 Task: Calculate the distance between Chicago and Starved Rock State Park.
Action: Key pressed chicago
Screenshot: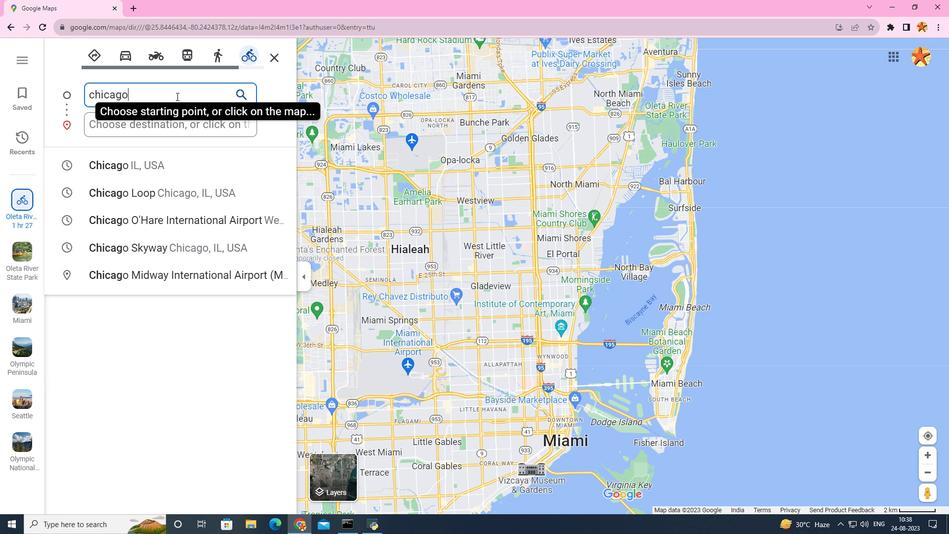 
Action: Mouse moved to (131, 160)
Screenshot: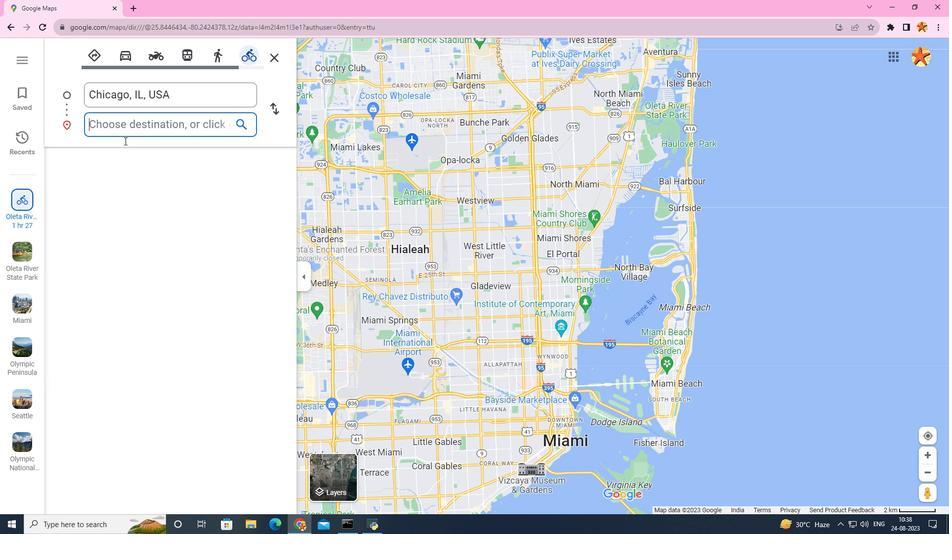 
Action: Mouse pressed left at (132, 160)
Screenshot: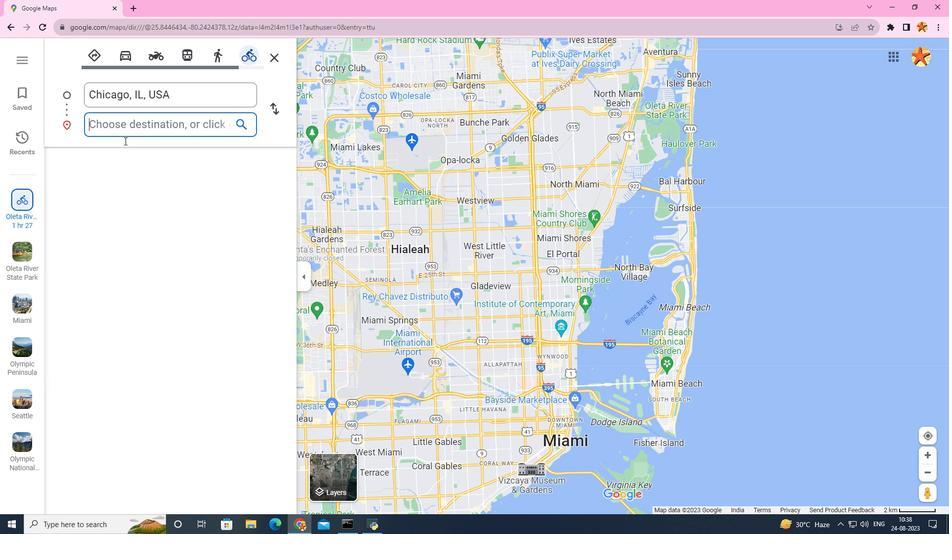 
Action: Mouse moved to (134, 121)
Screenshot: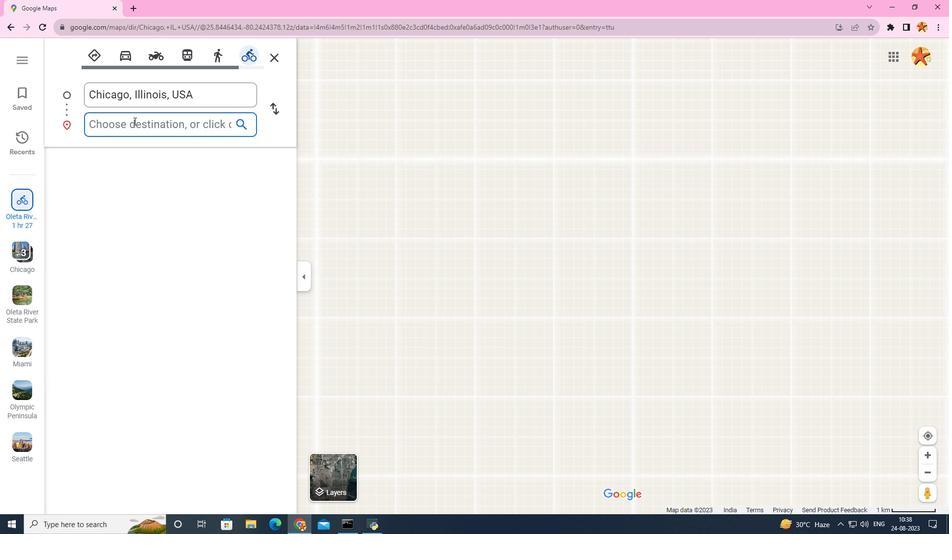 
Action: Mouse pressed left at (134, 121)
Screenshot: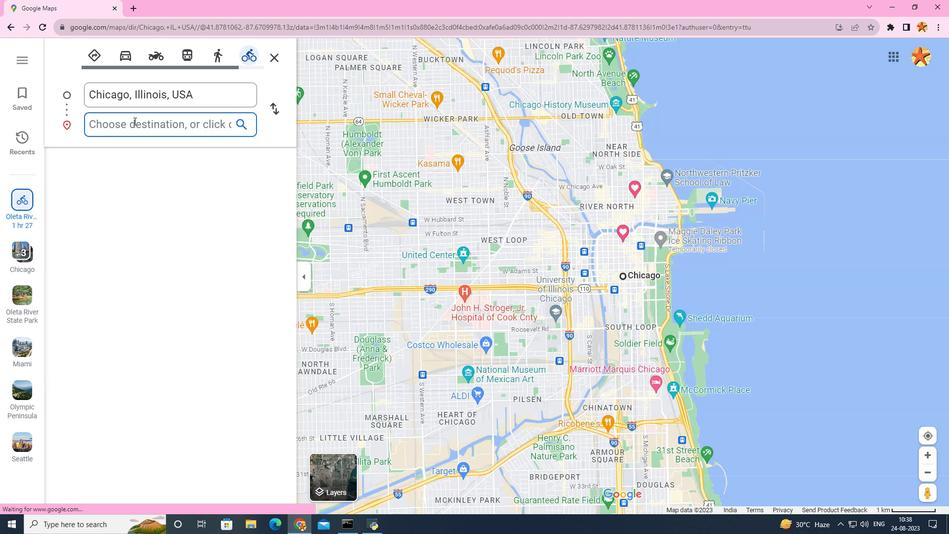 
Action: Mouse moved to (135, 119)
Screenshot: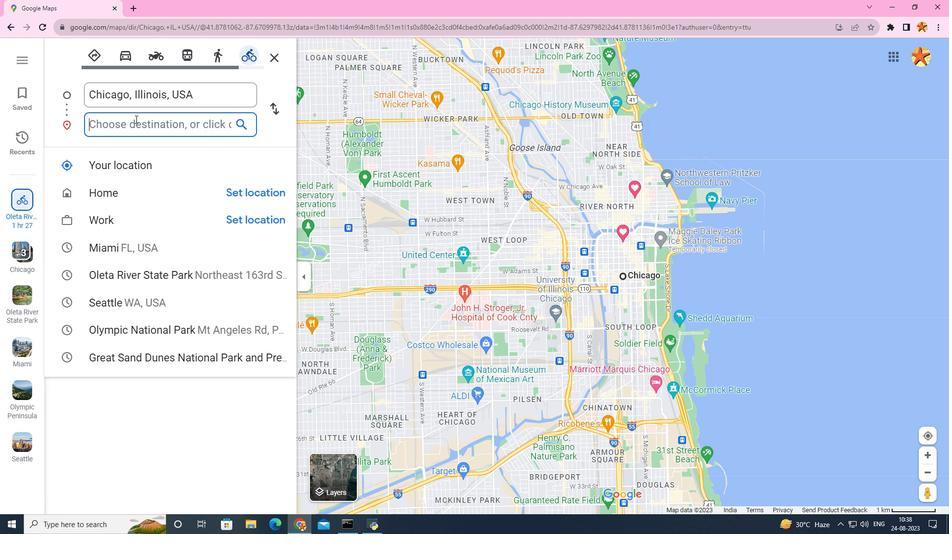 
Action: Key pressed starved<Key.space>
Screenshot: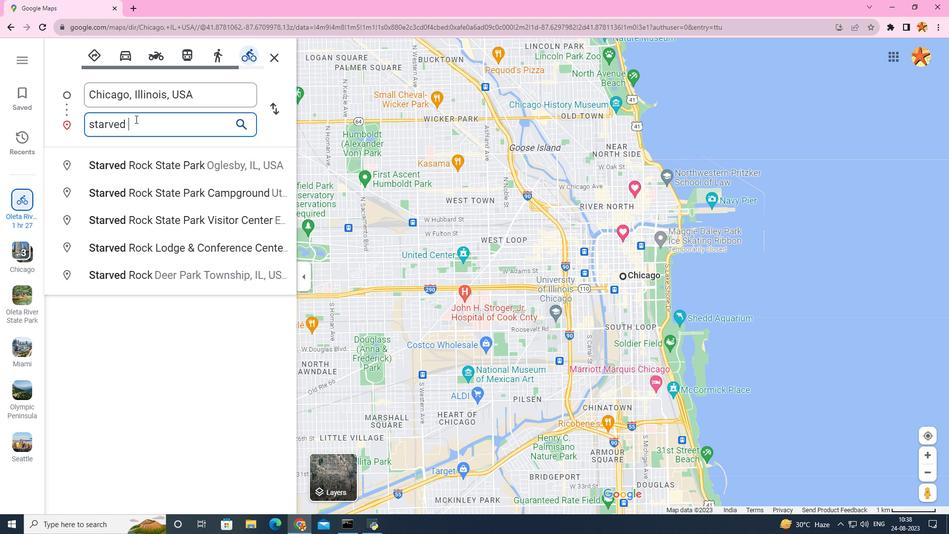 
Action: Mouse moved to (134, 162)
Screenshot: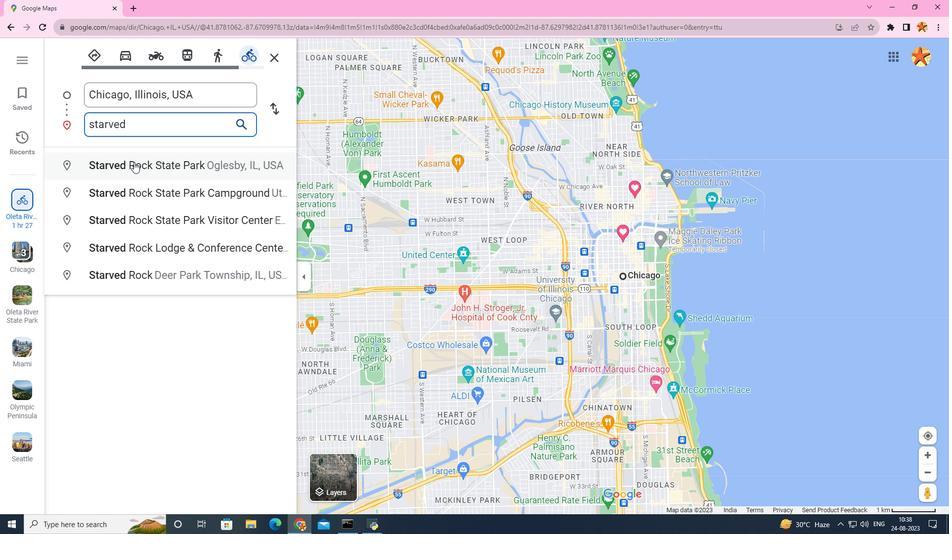 
Action: Mouse pressed left at (134, 162)
Screenshot: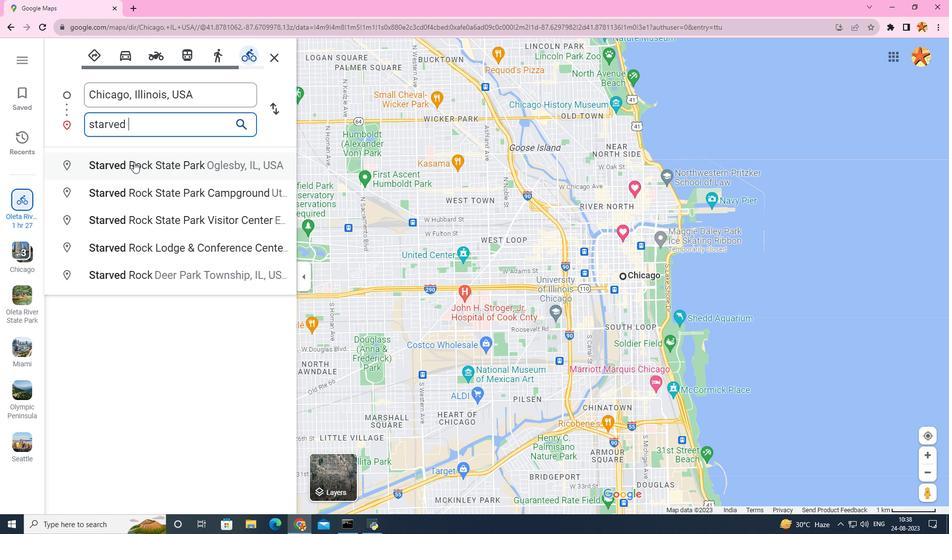 
Action: Mouse moved to (542, 485)
Screenshot: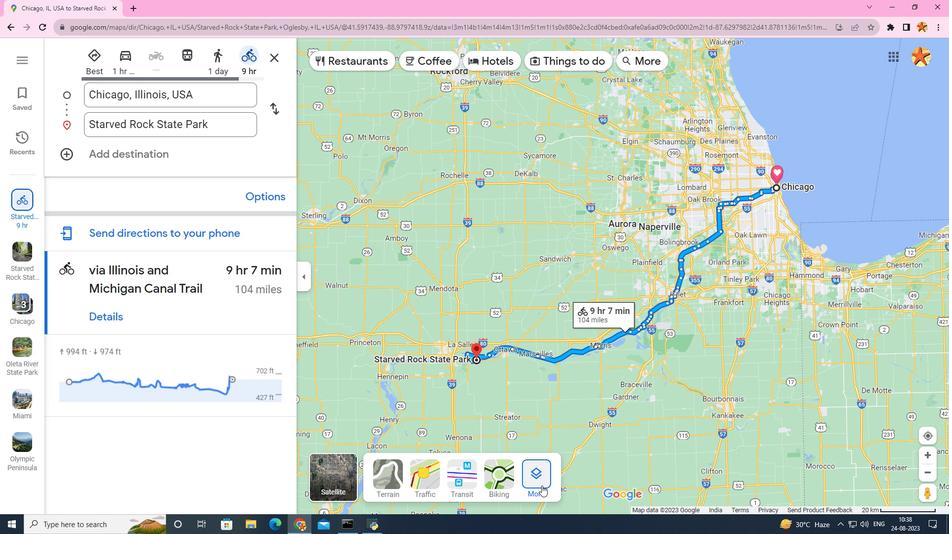 
Action: Mouse pressed left at (542, 485)
Screenshot: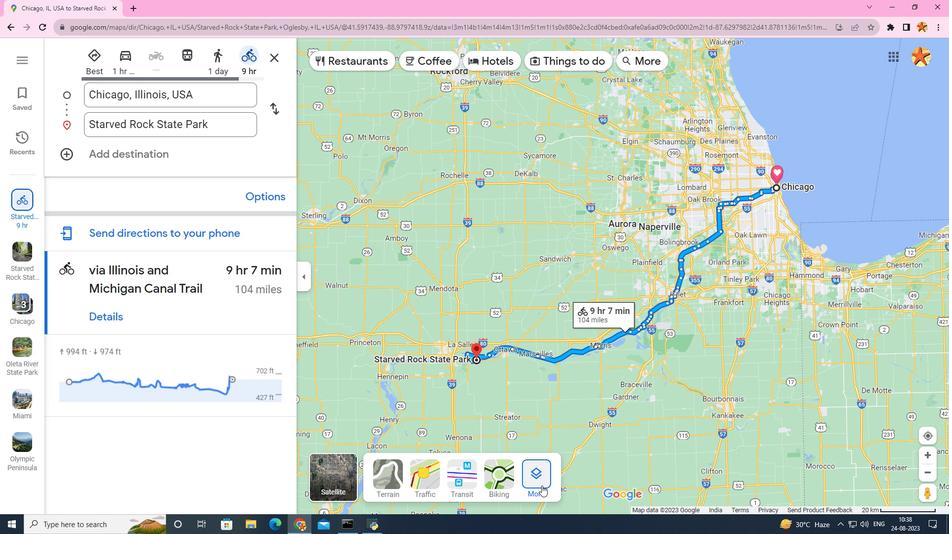 
Action: Mouse moved to (400, 364)
Screenshot: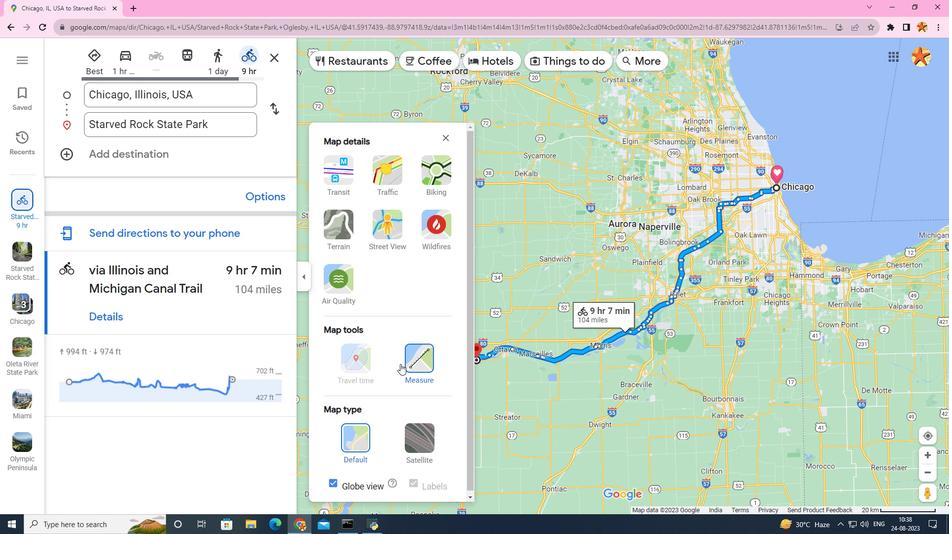 
Action: Mouse pressed left at (400, 364)
Screenshot: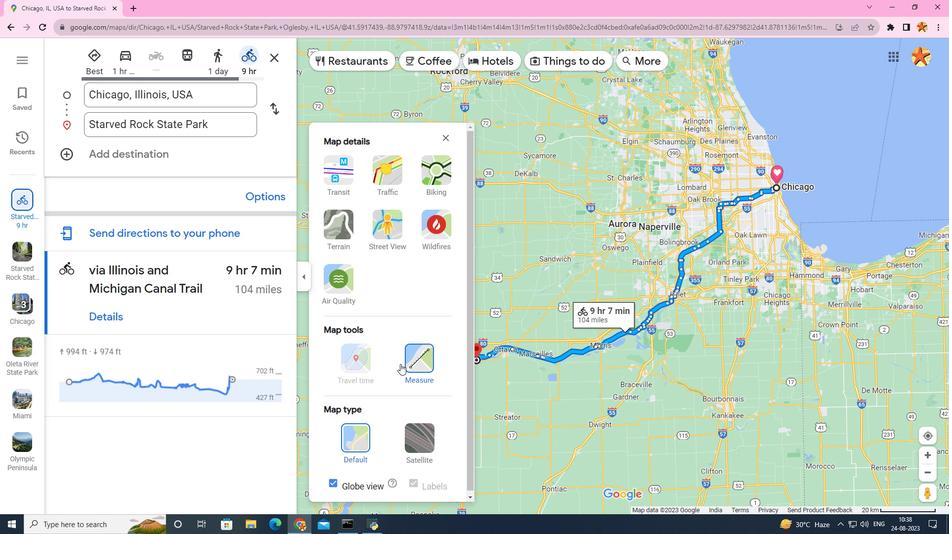 
Action: Mouse moved to (609, 369)
Screenshot: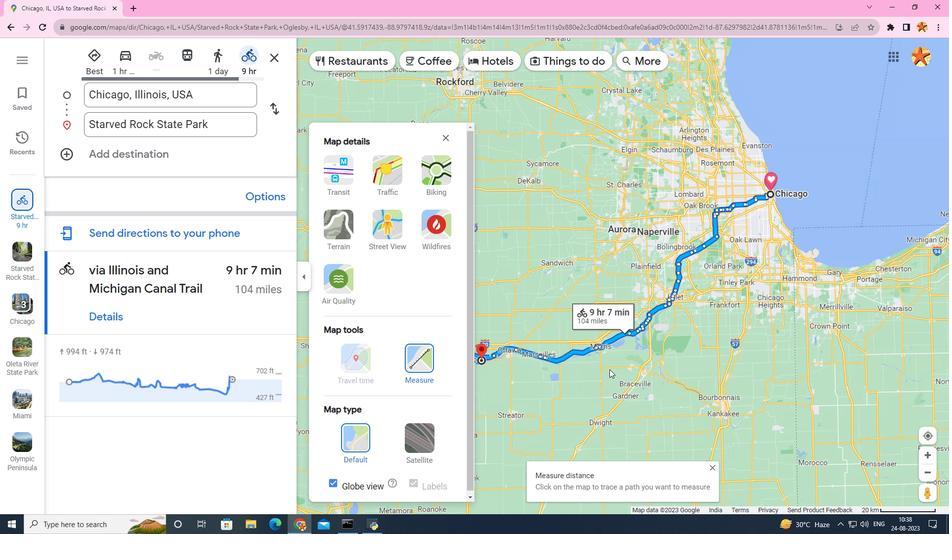 
Action: Mouse scrolled (609, 369) with delta (0, 0)
Screenshot: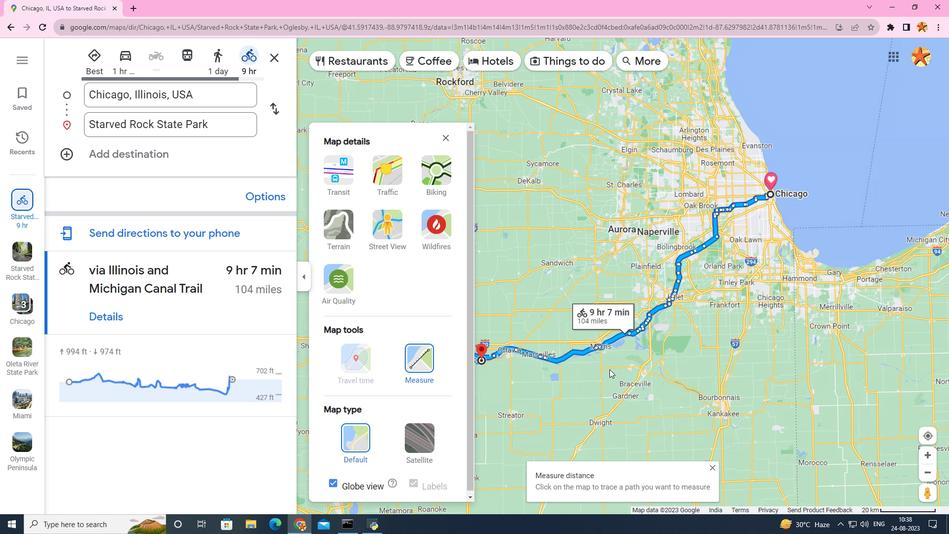 
Action: Mouse scrolled (609, 369) with delta (0, 0)
Screenshot: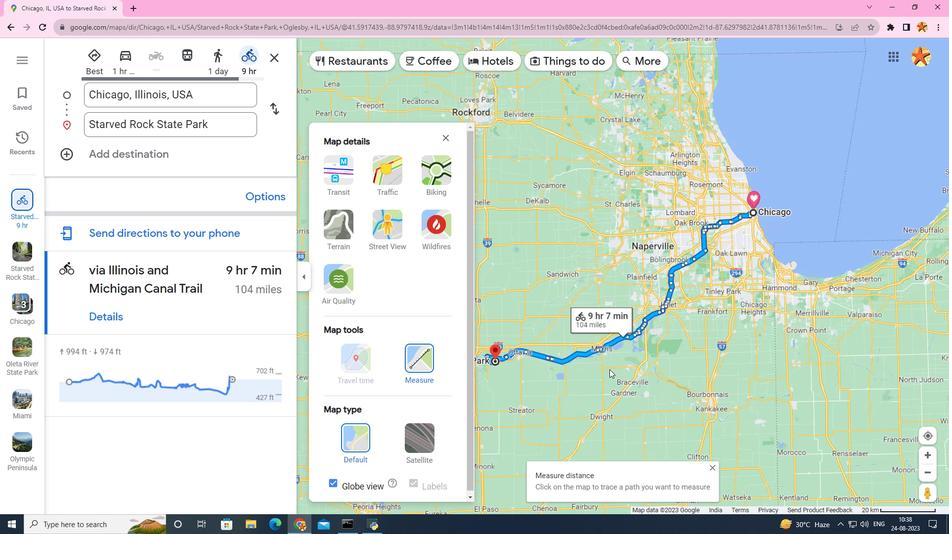 
Action: Mouse moved to (729, 240)
Screenshot: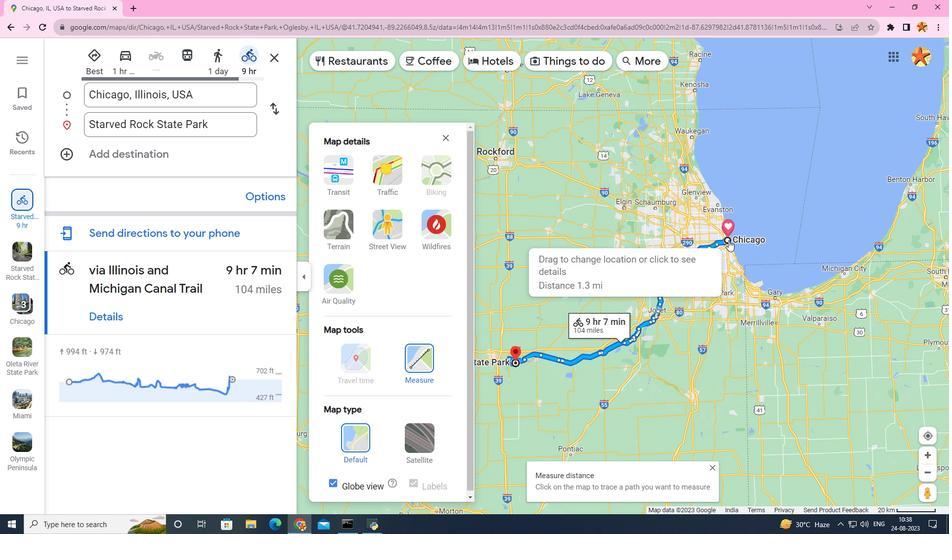 
Action: Mouse pressed left at (729, 240)
Screenshot: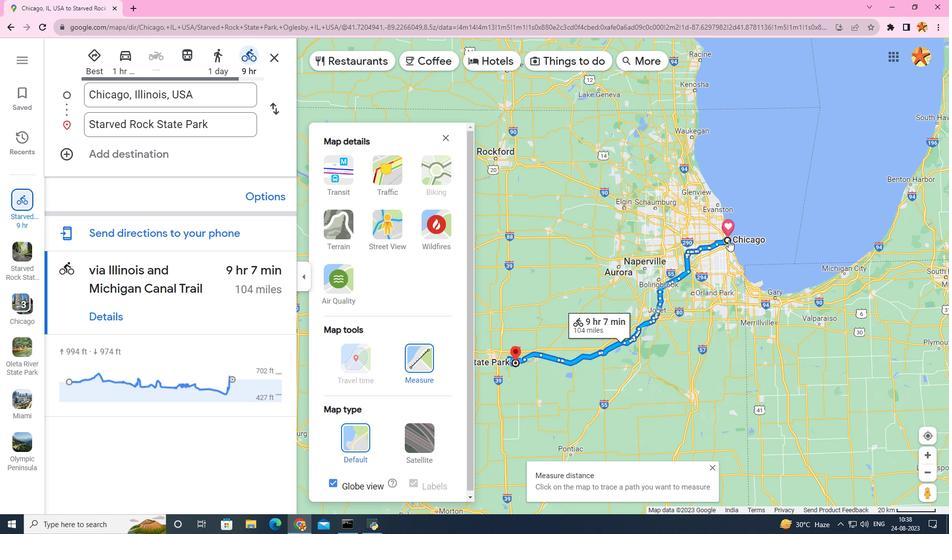 
Action: Mouse moved to (516, 361)
Screenshot: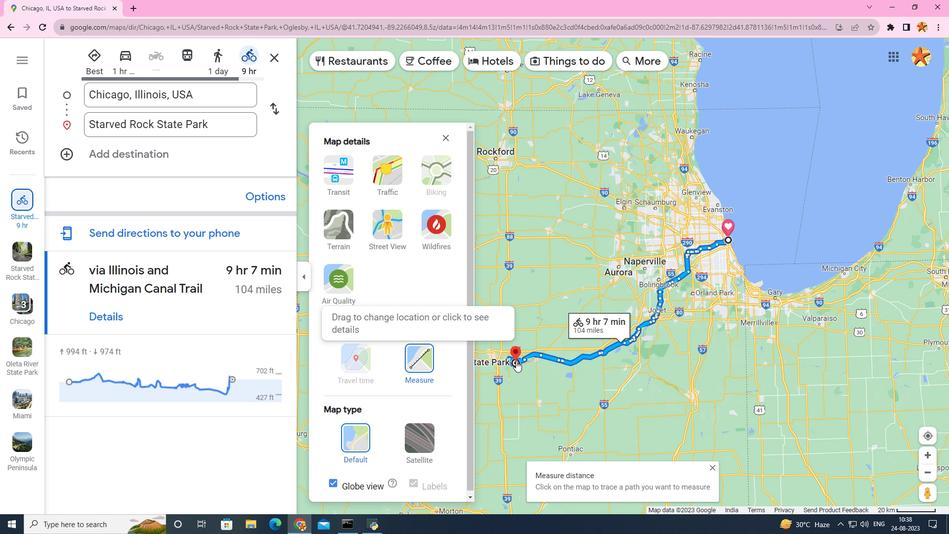 
Action: Mouse pressed left at (516, 361)
Screenshot: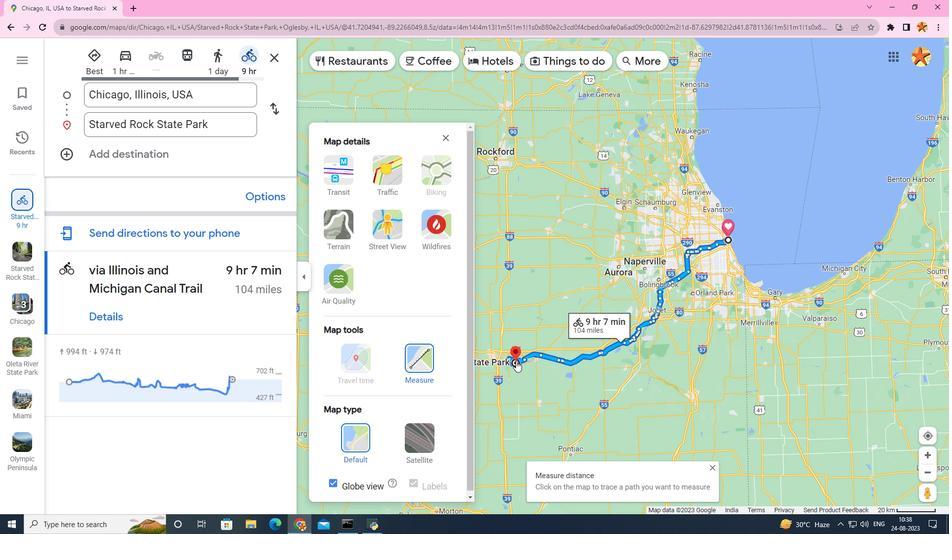 
Action: Mouse moved to (493, 293)
Screenshot: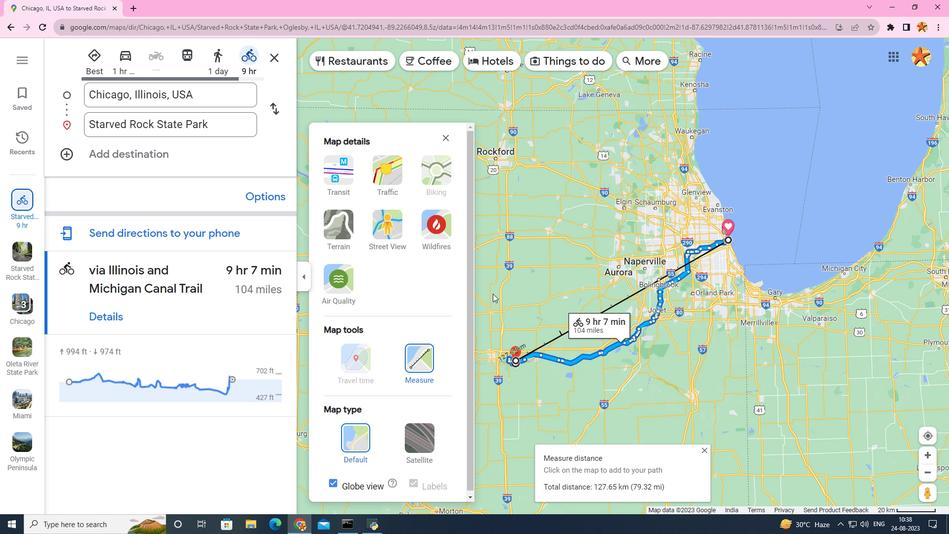 
Action: Mouse scrolled (493, 293) with delta (0, 0)
Screenshot: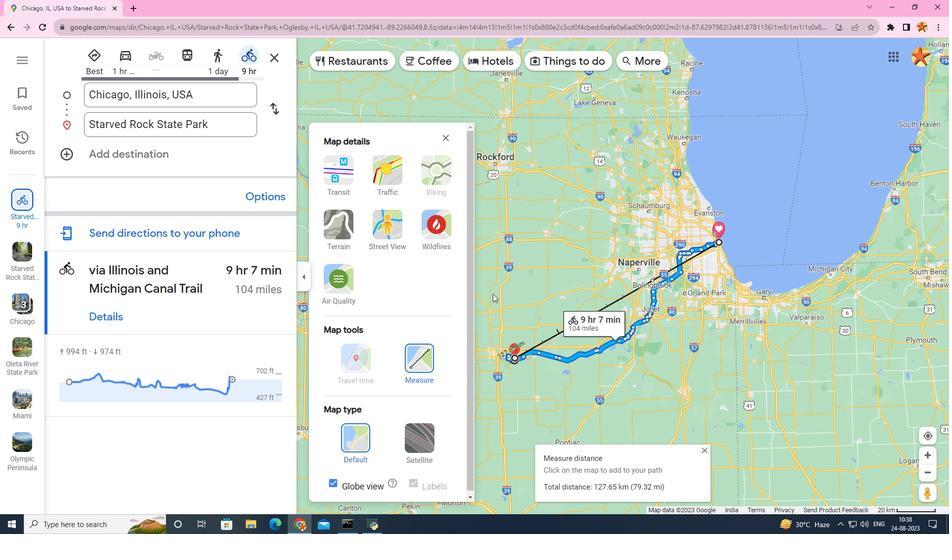 
Action: Mouse moved to (496, 291)
Screenshot: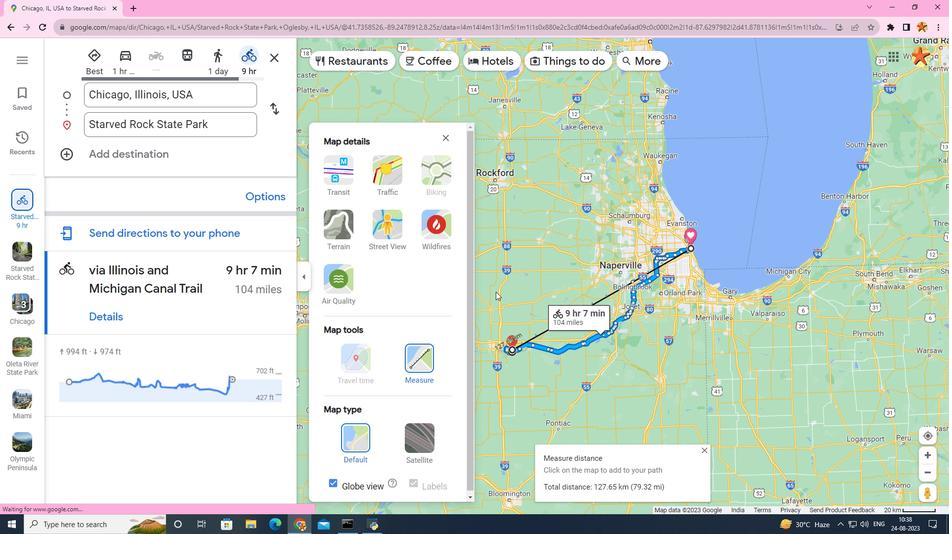 
